 Task: Utilize dependencies to ensure that the report review is completed before finalization tasks begin.
Action: Mouse moved to (383, 168)
Screenshot: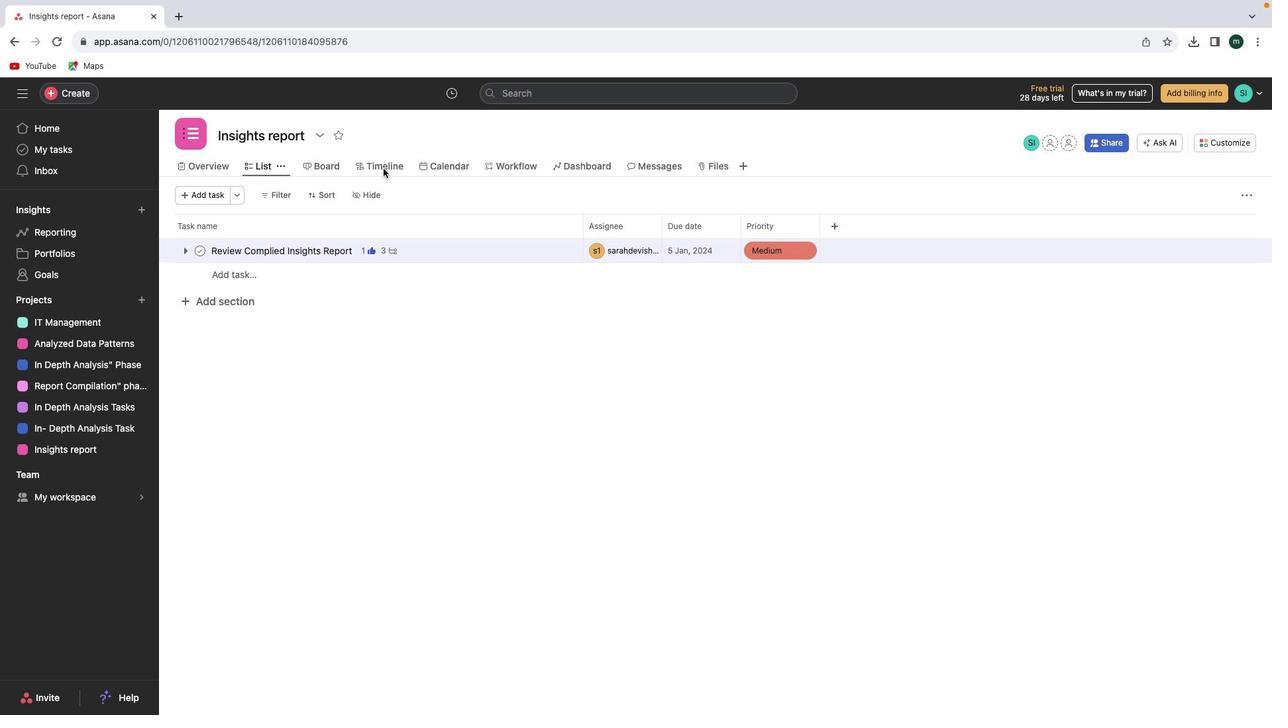 
Action: Mouse pressed left at (383, 168)
Screenshot: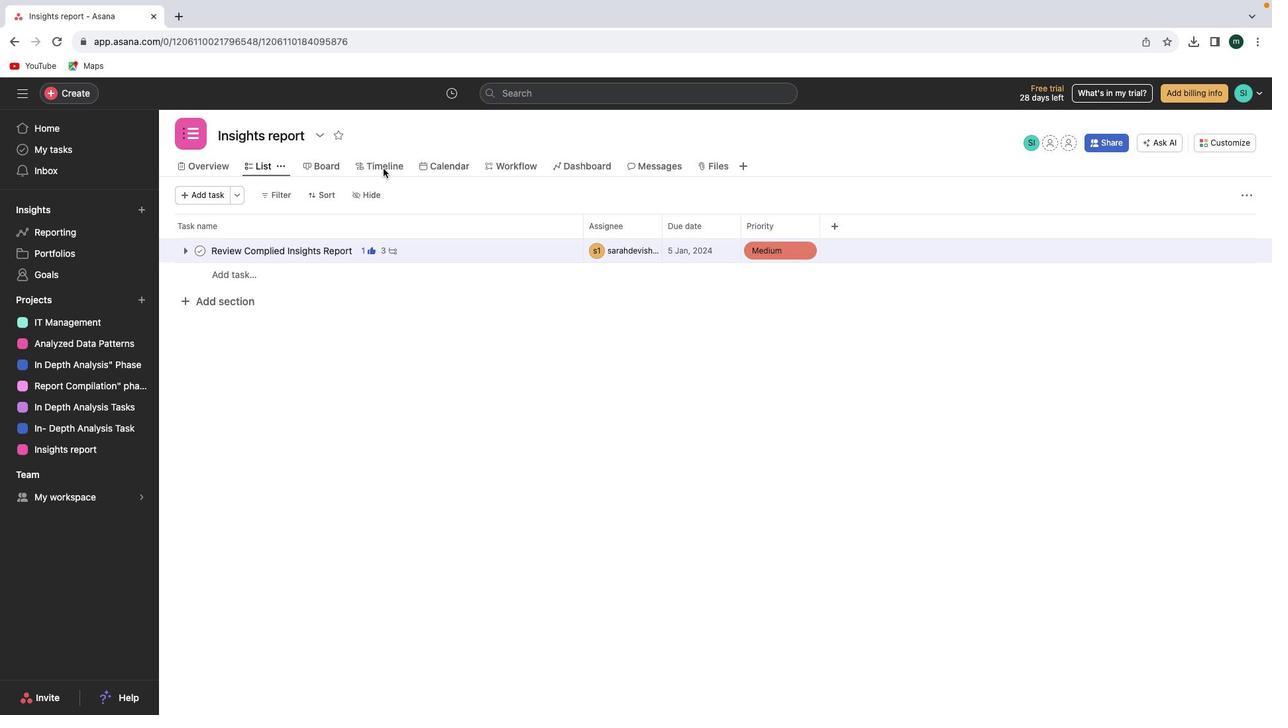 
Action: Mouse moved to (385, 167)
Screenshot: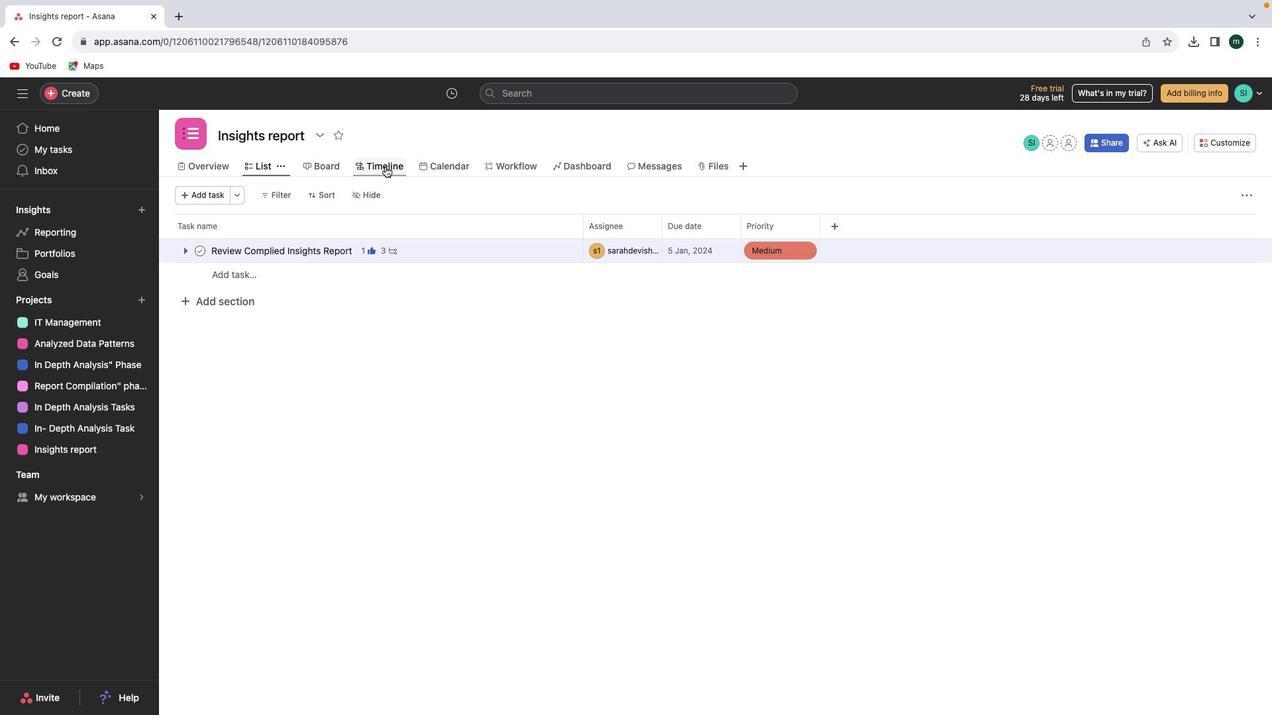 
Action: Mouse pressed left at (385, 167)
Screenshot: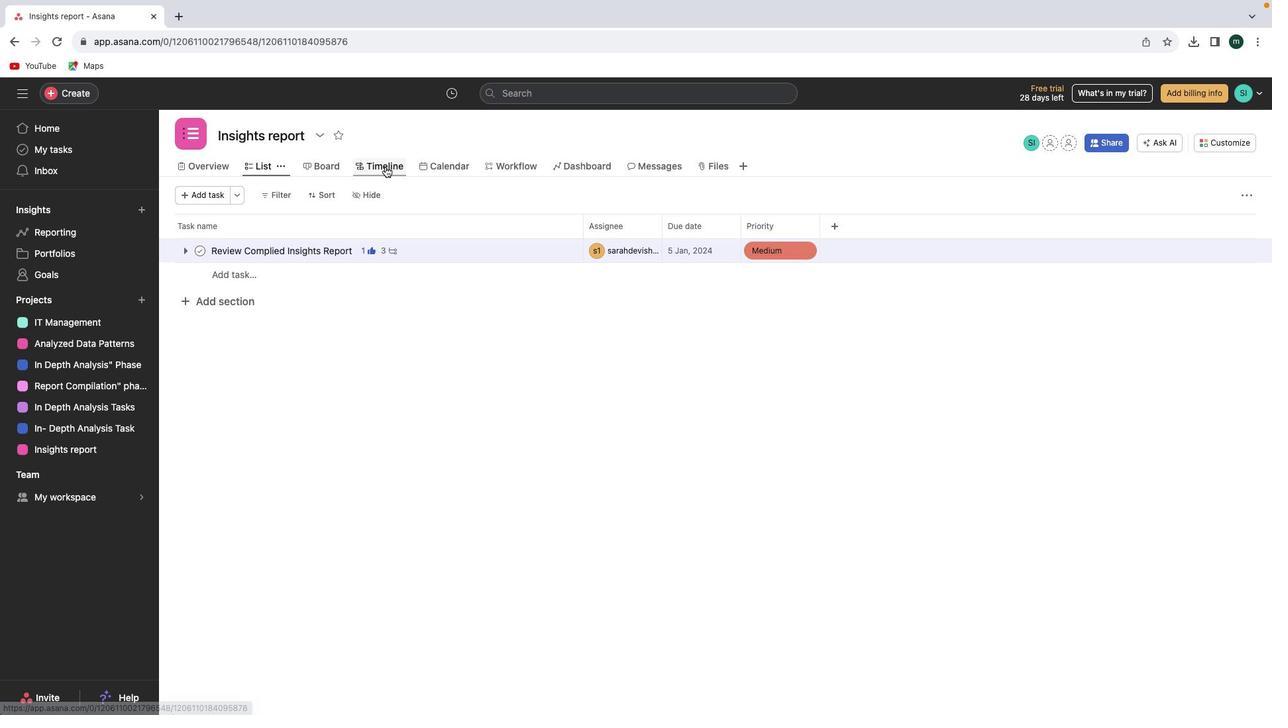 
Action: Mouse moved to (807, 457)
Screenshot: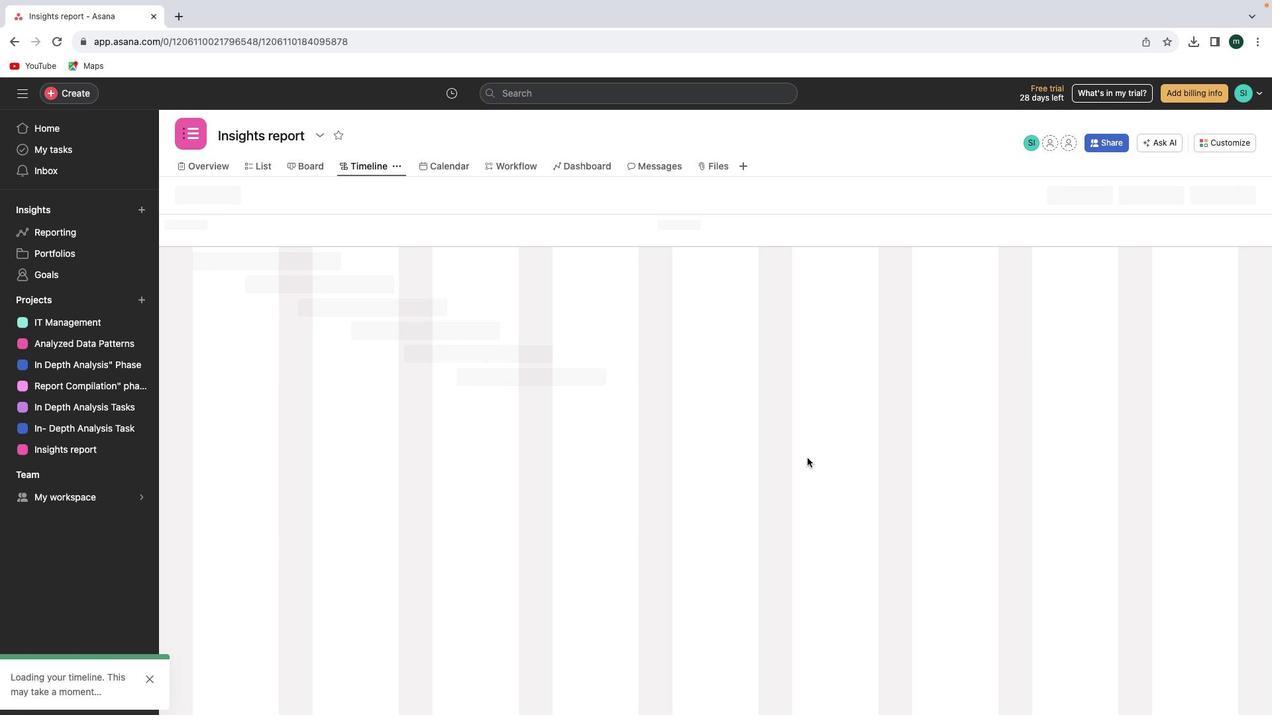 
Action: Mouse scrolled (807, 457) with delta (0, 0)
Screenshot: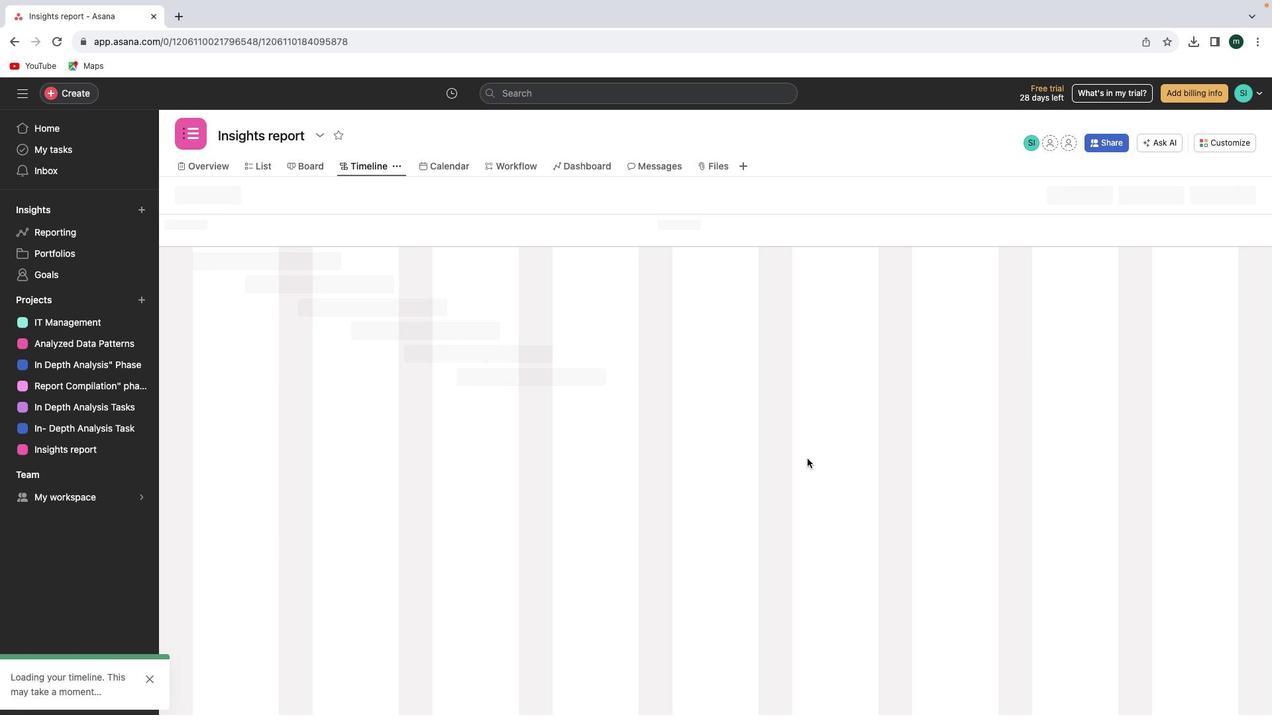
Action: Mouse scrolled (807, 457) with delta (0, 0)
Screenshot: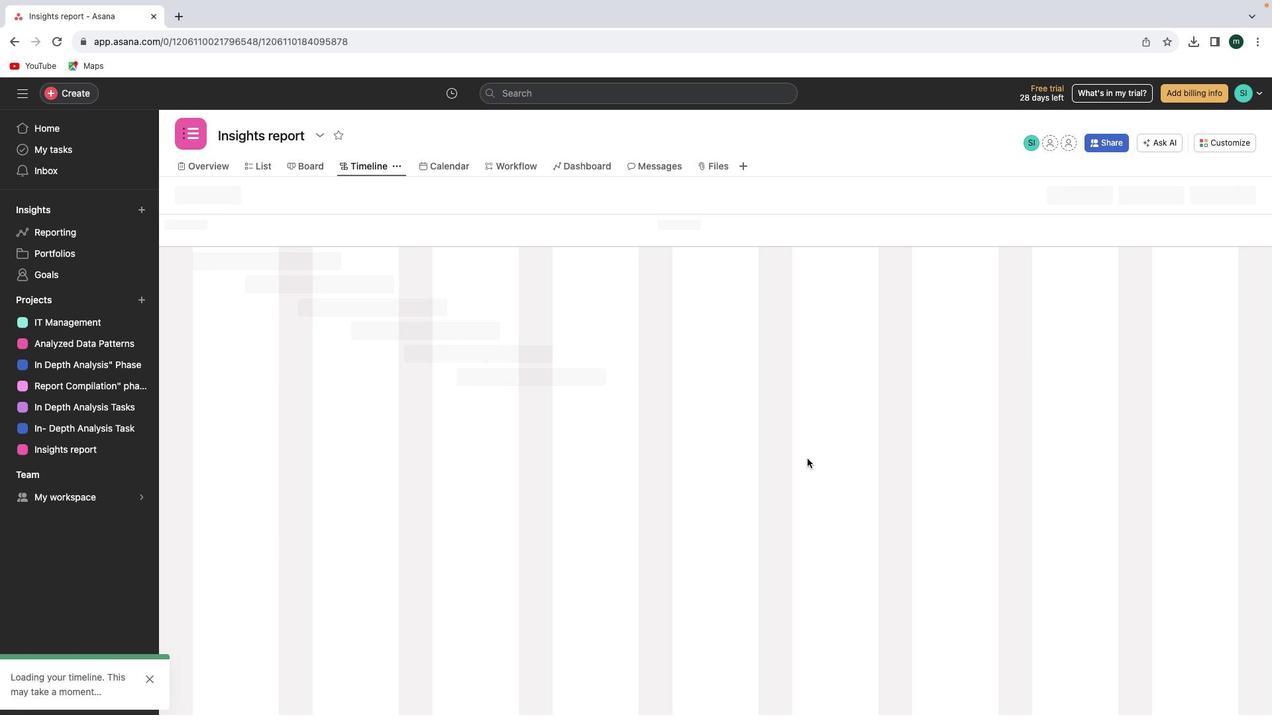
Action: Mouse scrolled (807, 457) with delta (0, -1)
Screenshot: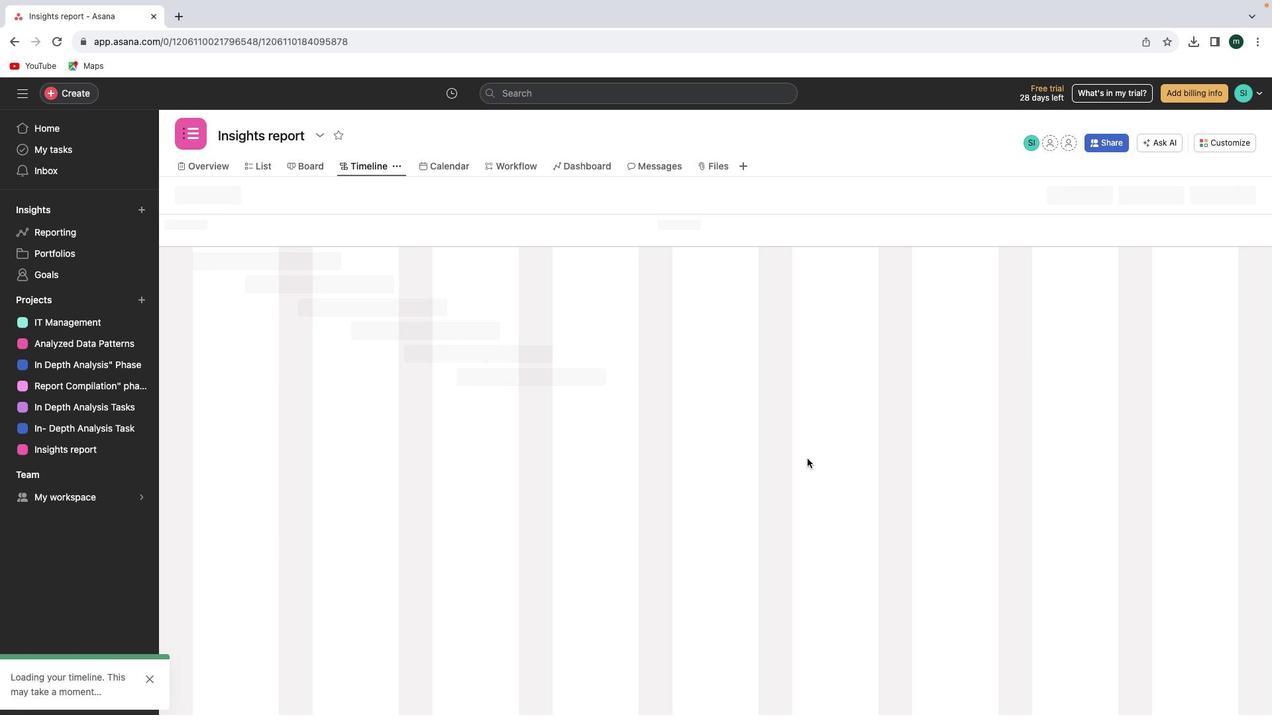 
Action: Mouse moved to (807, 458)
Screenshot: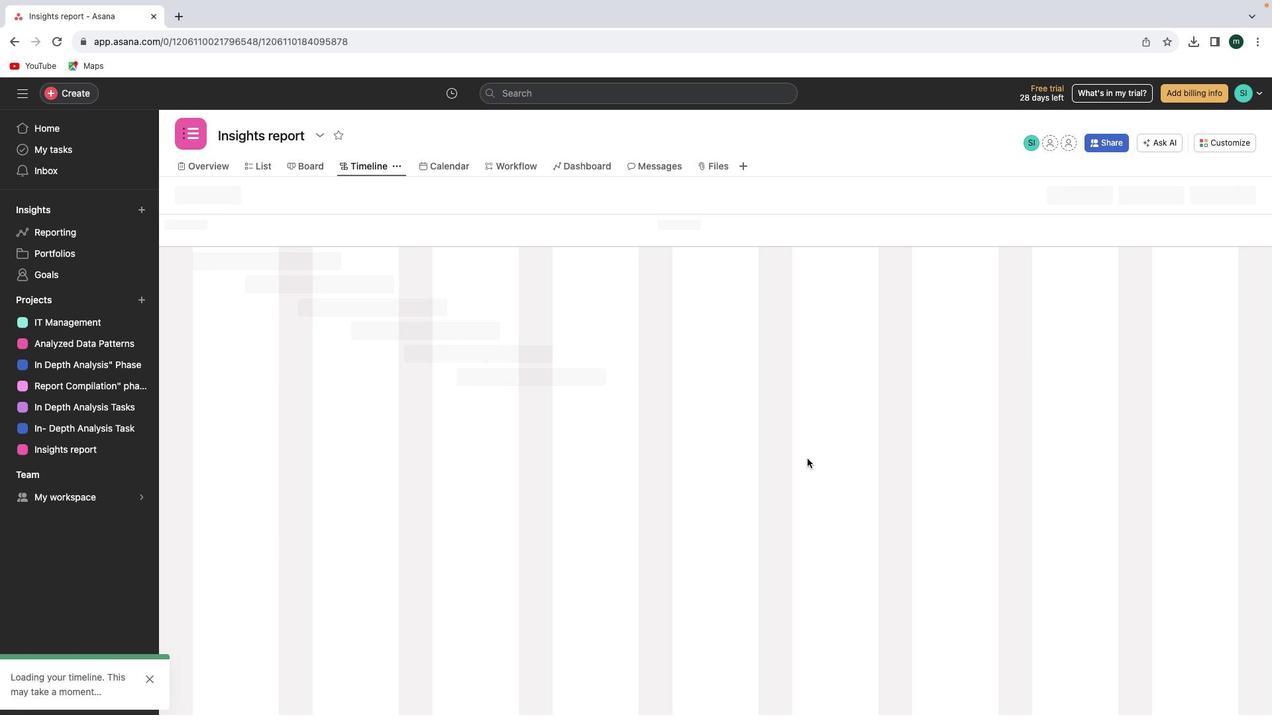 
Action: Mouse scrolled (807, 458) with delta (0, 0)
Screenshot: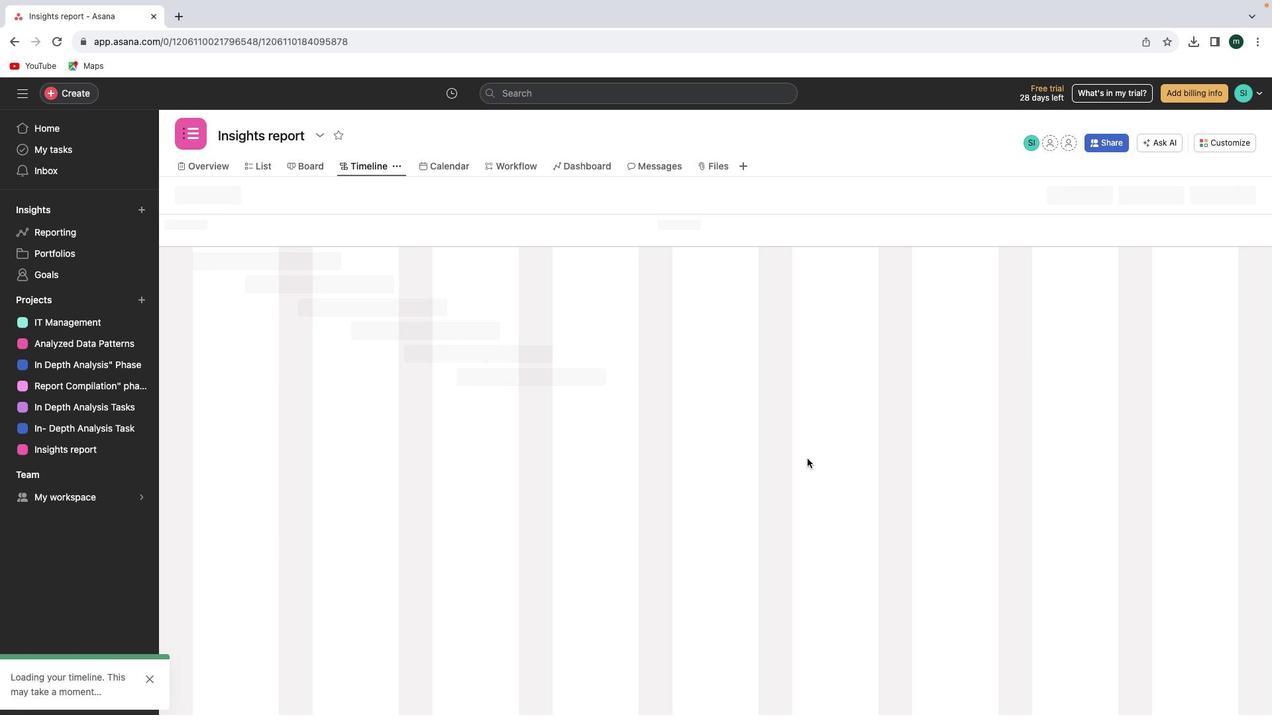 
Action: Mouse scrolled (807, 458) with delta (0, 0)
Screenshot: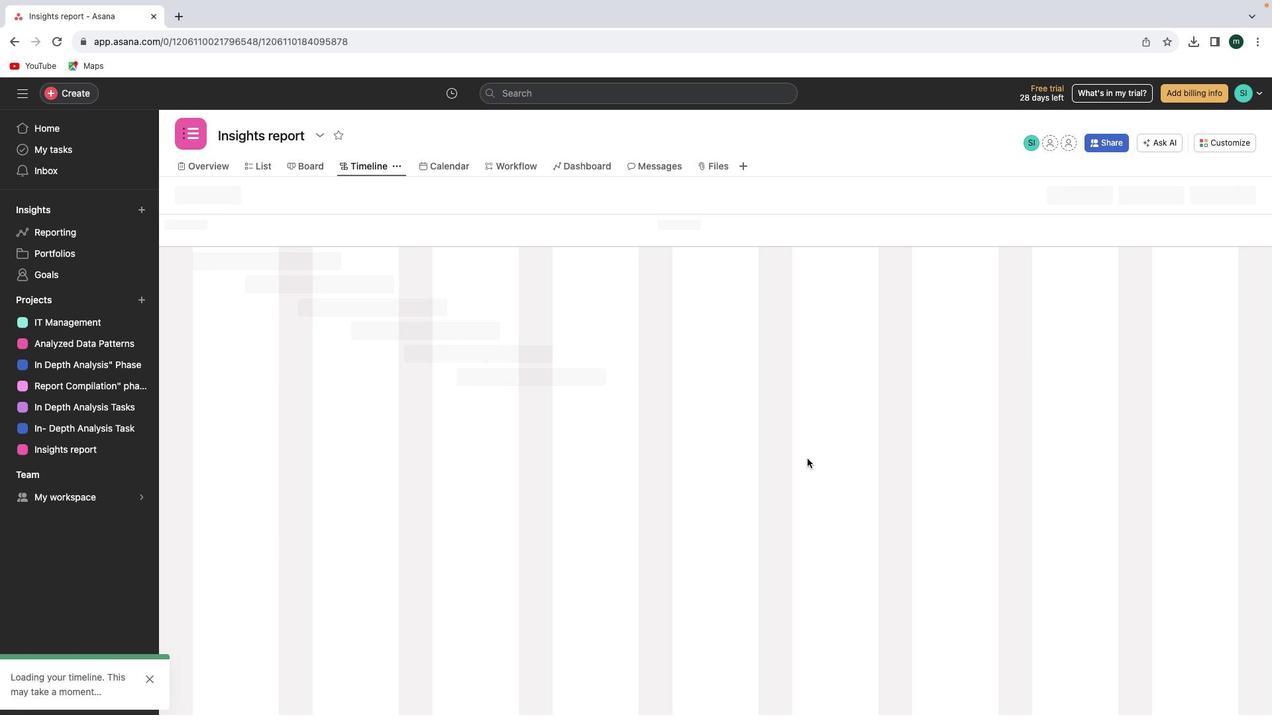 
Action: Mouse moved to (807, 457)
Screenshot: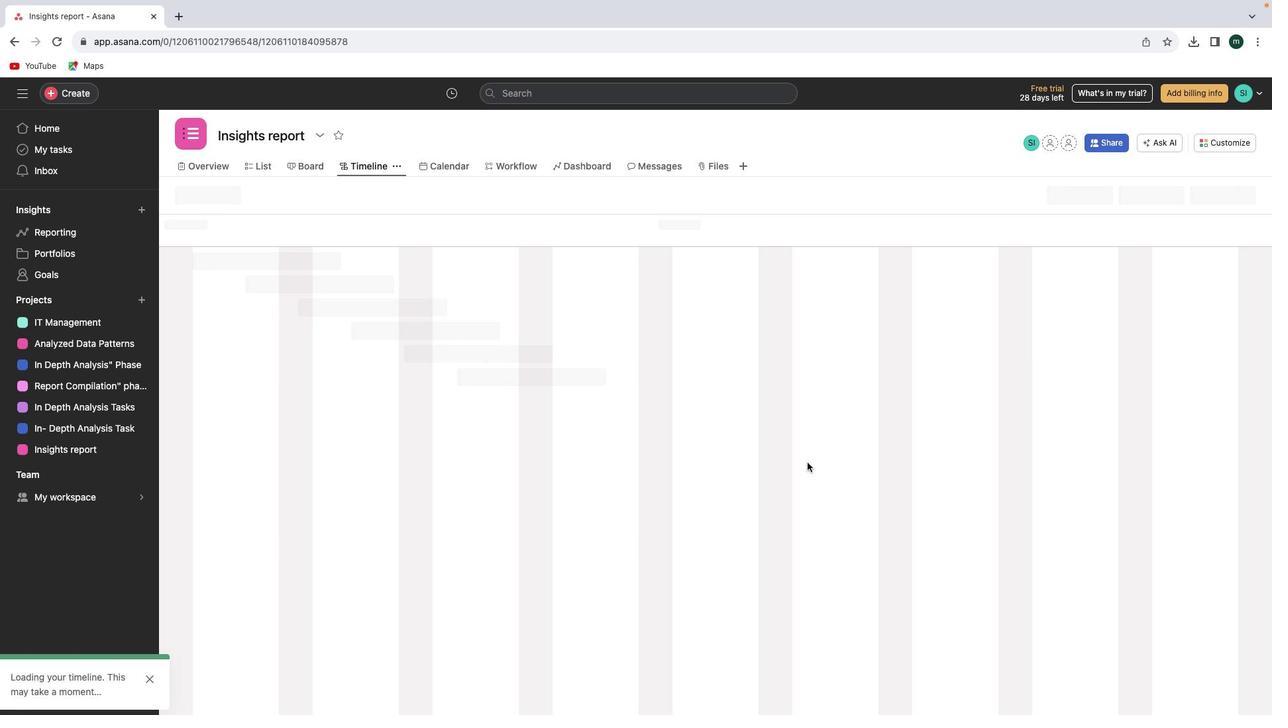 
Action: Mouse scrolled (807, 457) with delta (0, 0)
Screenshot: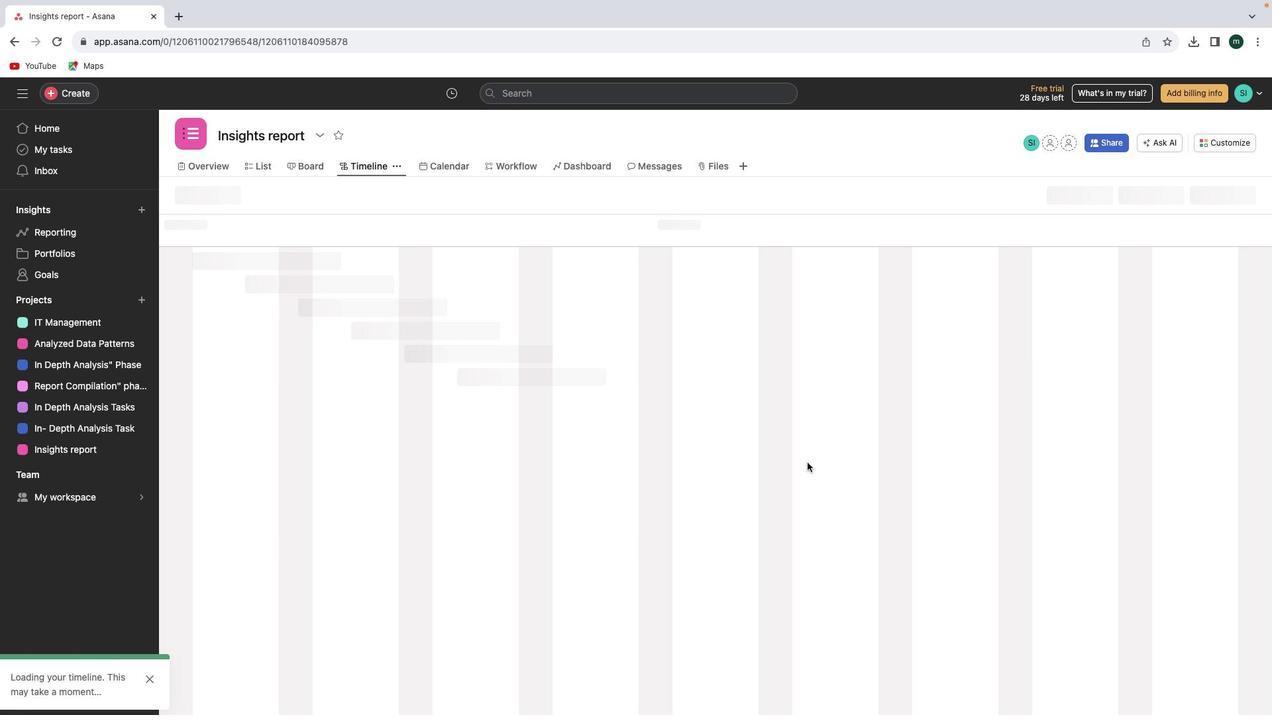 
Action: Mouse moved to (807, 462)
Screenshot: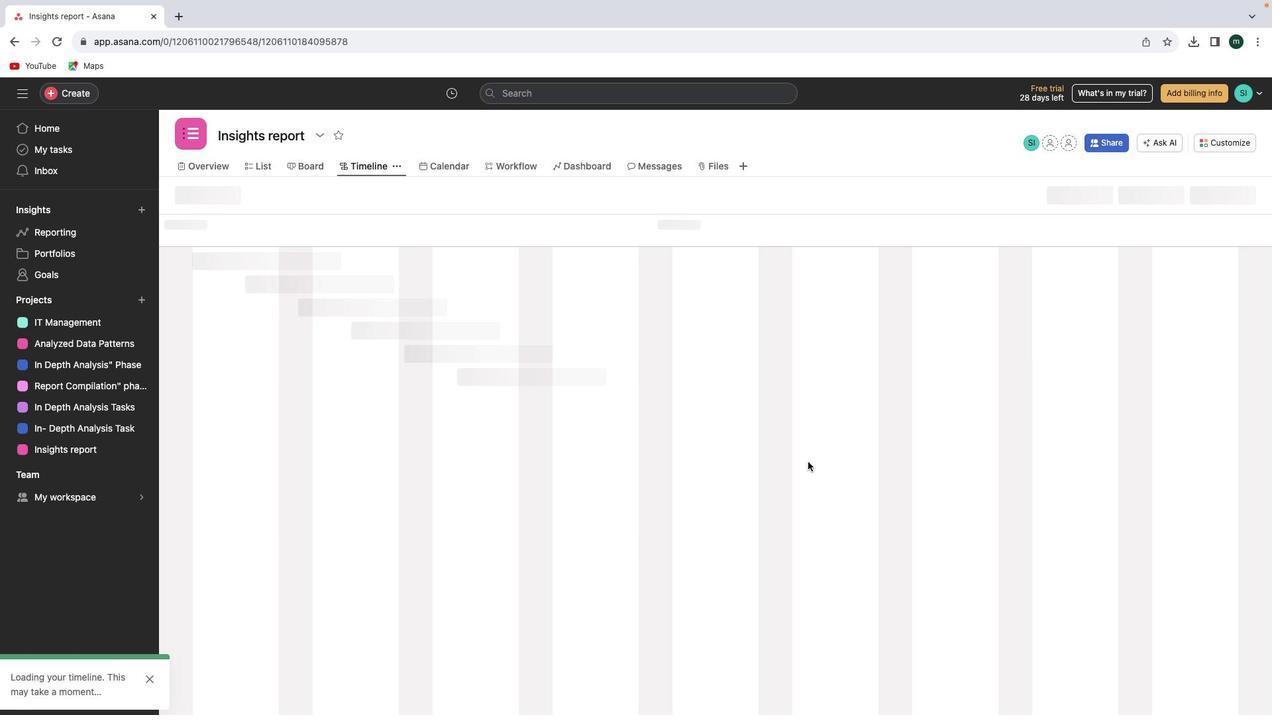 
Action: Mouse scrolled (807, 462) with delta (0, 0)
Screenshot: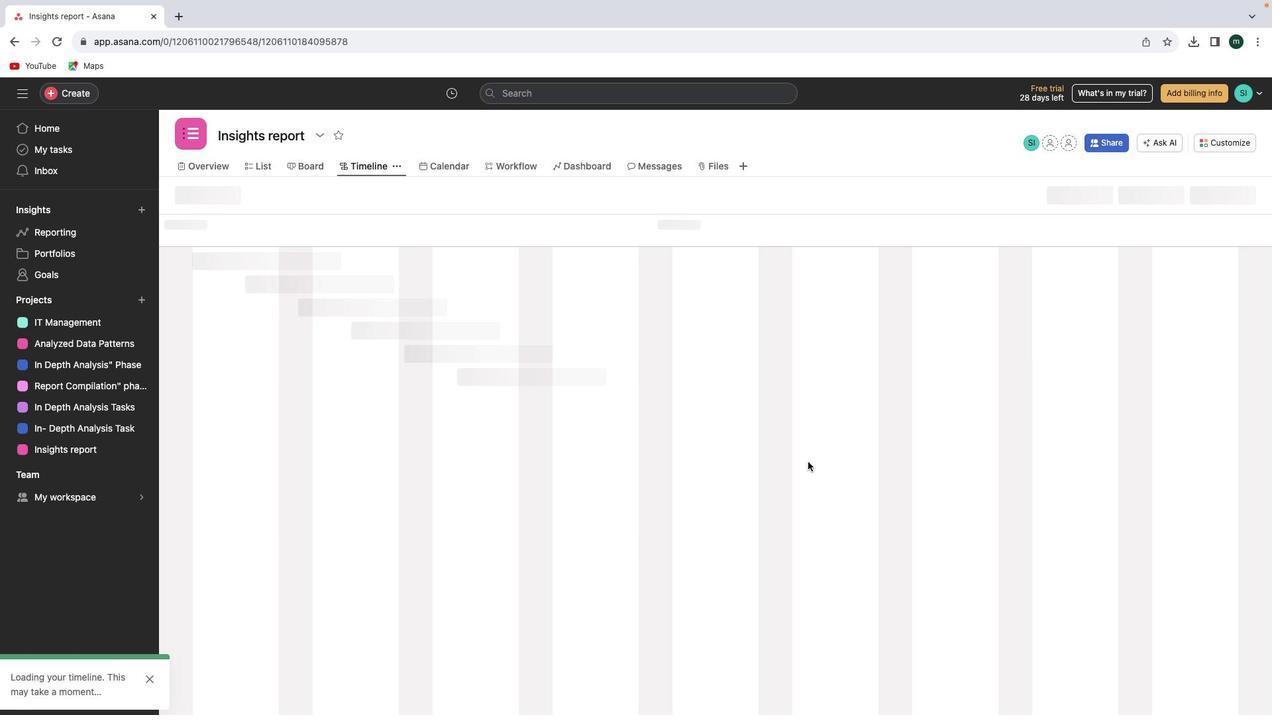 
Action: Mouse scrolled (807, 462) with delta (0, 1)
Screenshot: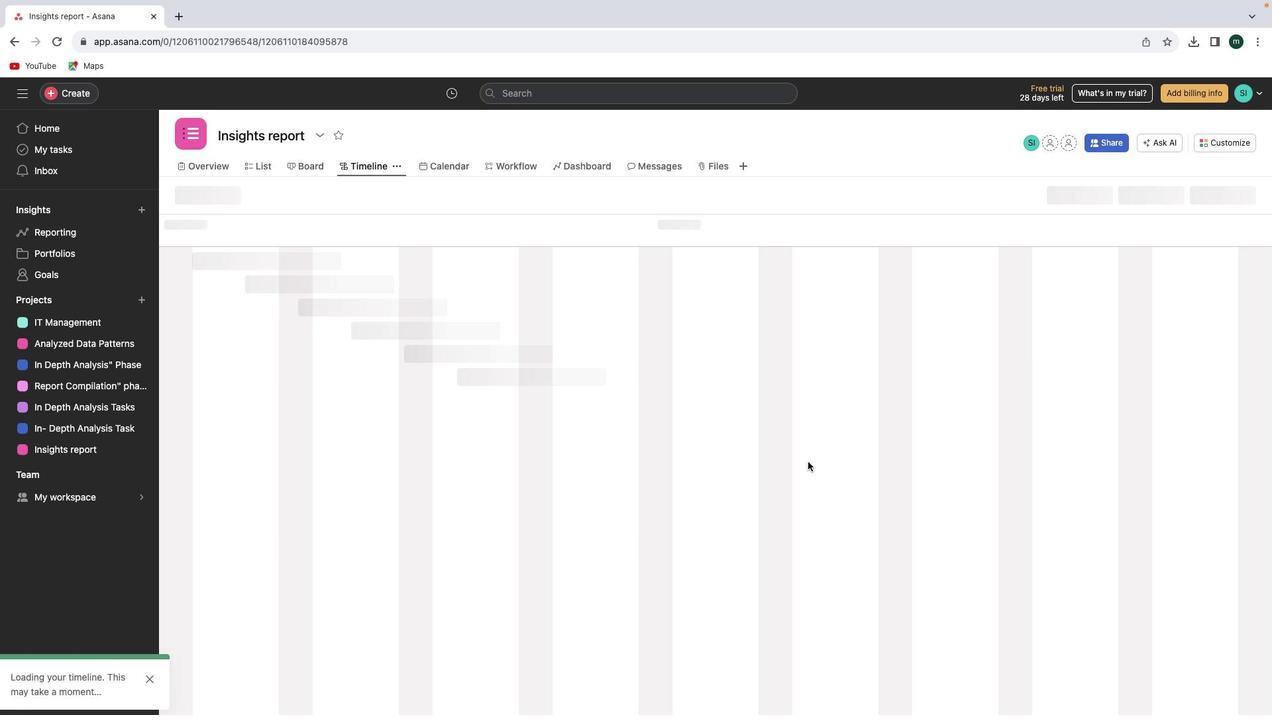 
Action: Mouse moved to (807, 463)
Screenshot: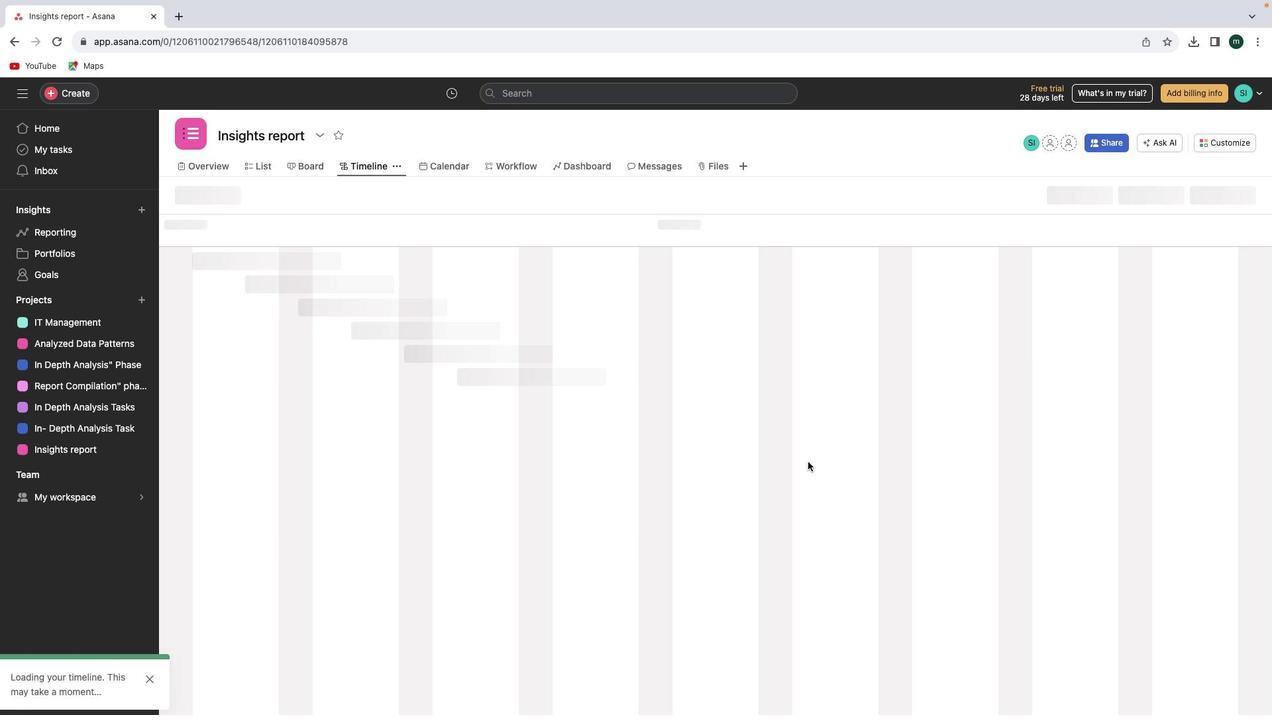 
Action: Mouse scrolled (807, 463) with delta (0, 3)
Screenshot: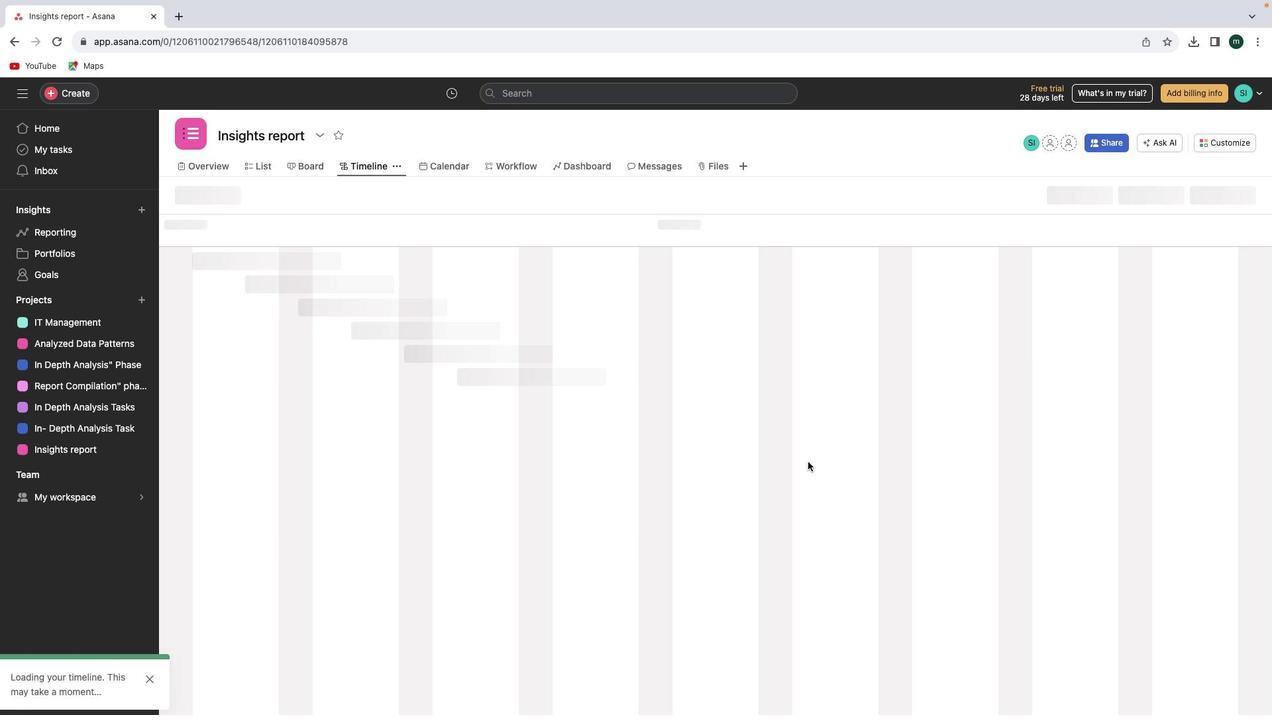 
Action: Mouse scrolled (807, 463) with delta (0, 3)
Screenshot: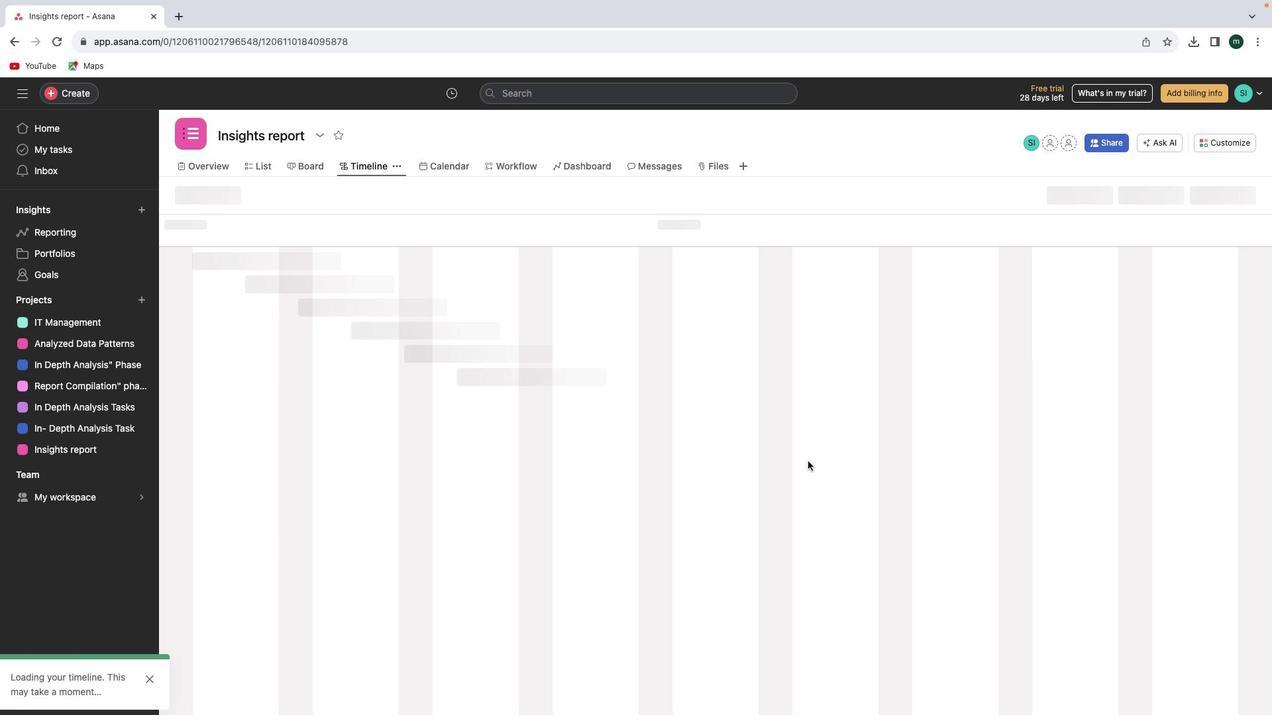 
Action: Mouse moved to (808, 460)
Screenshot: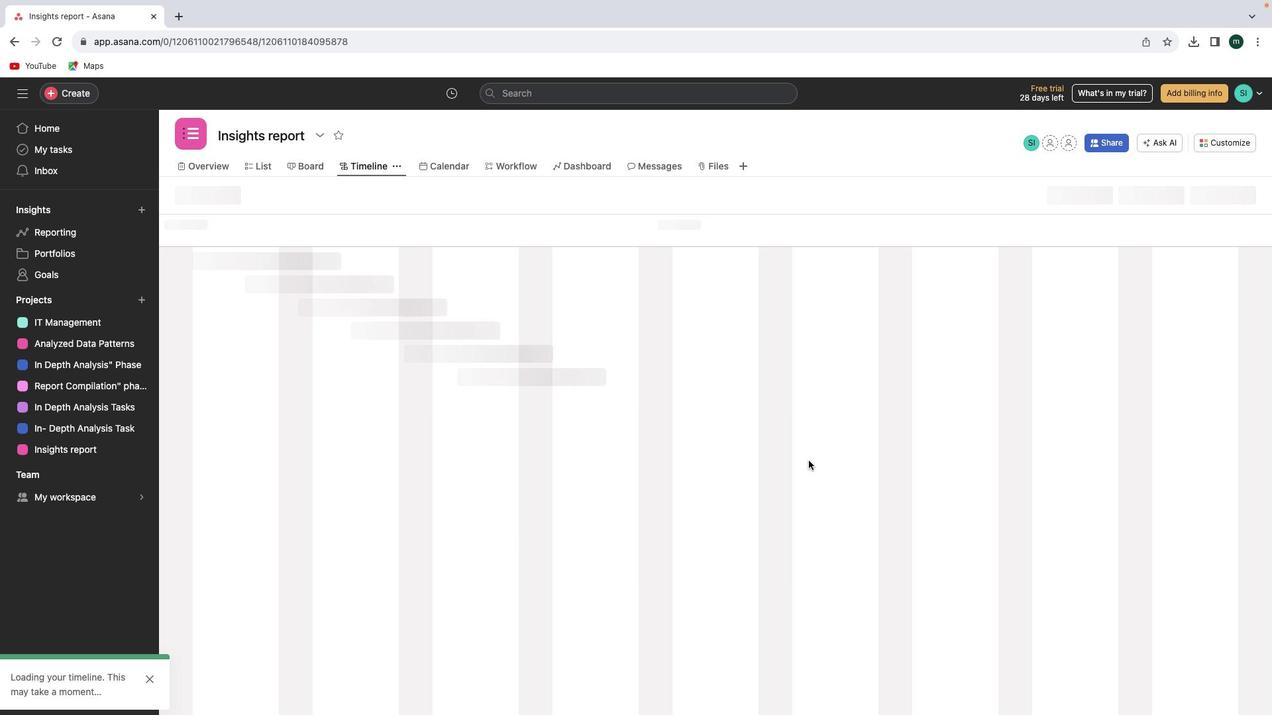 
Action: Mouse scrolled (808, 460) with delta (0, 0)
Screenshot: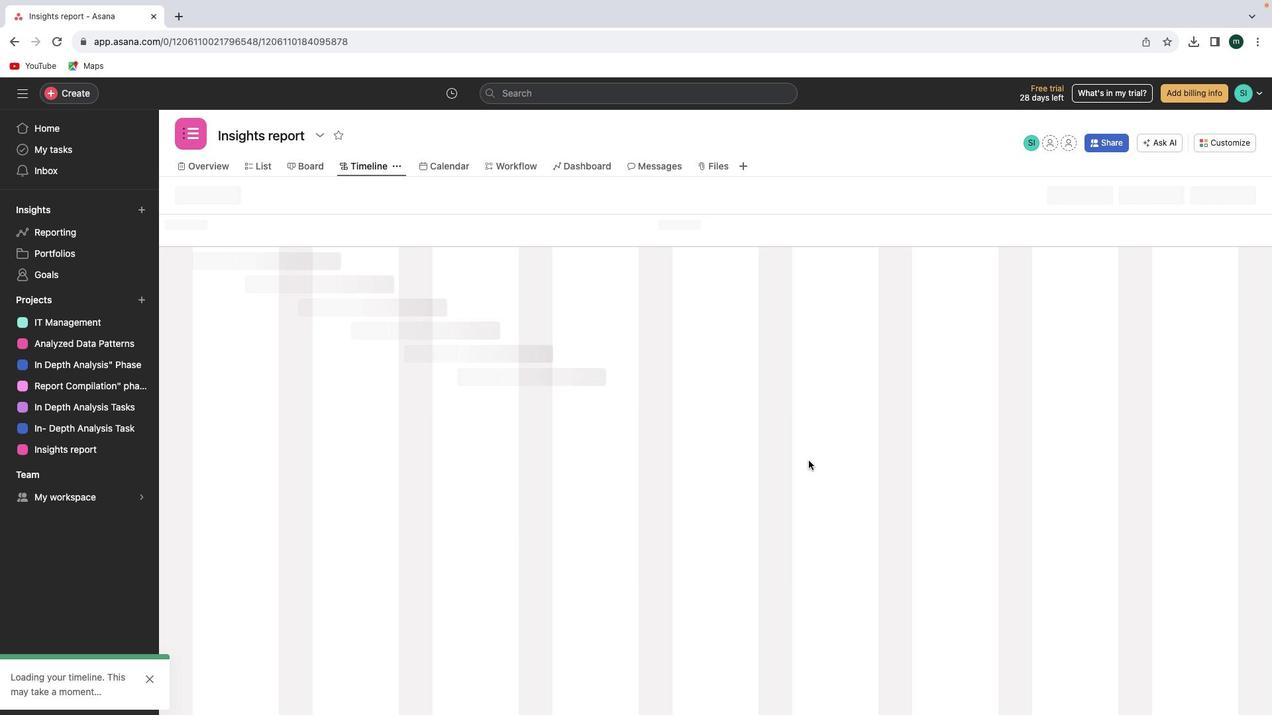 
Action: Mouse scrolled (808, 460) with delta (0, 0)
Screenshot: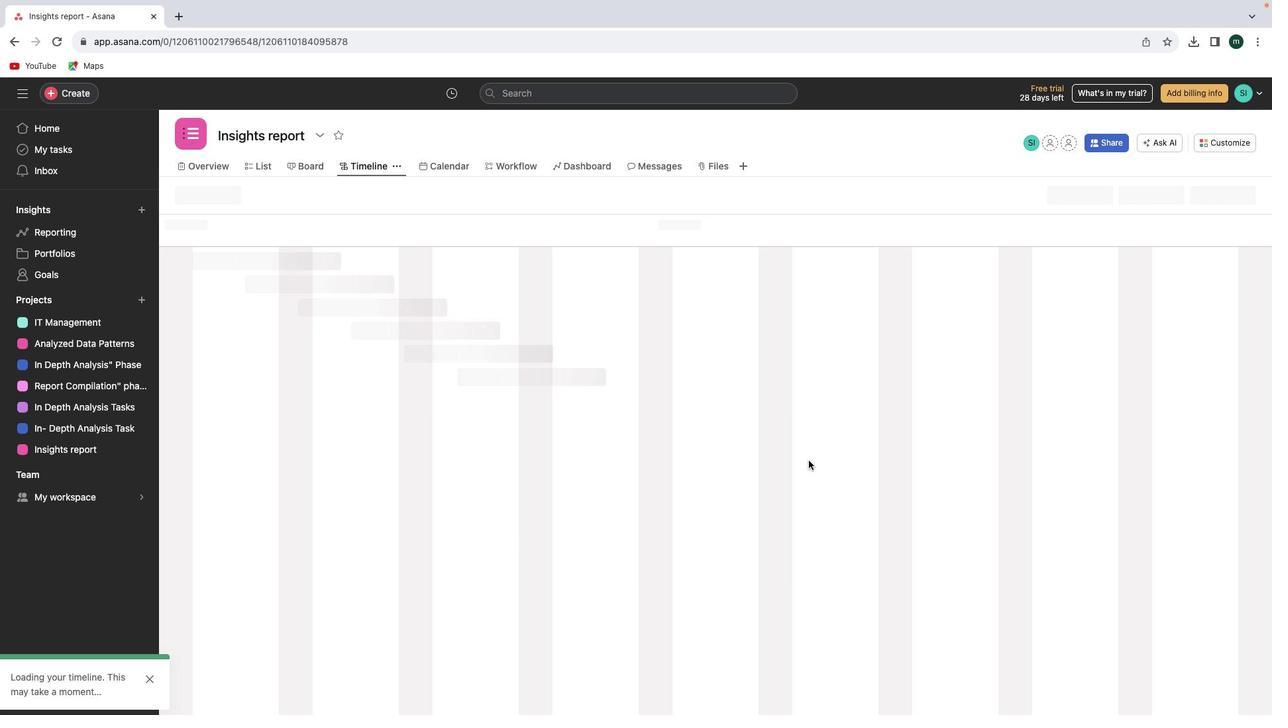 
Action: Mouse scrolled (808, 460) with delta (0, 1)
Screenshot: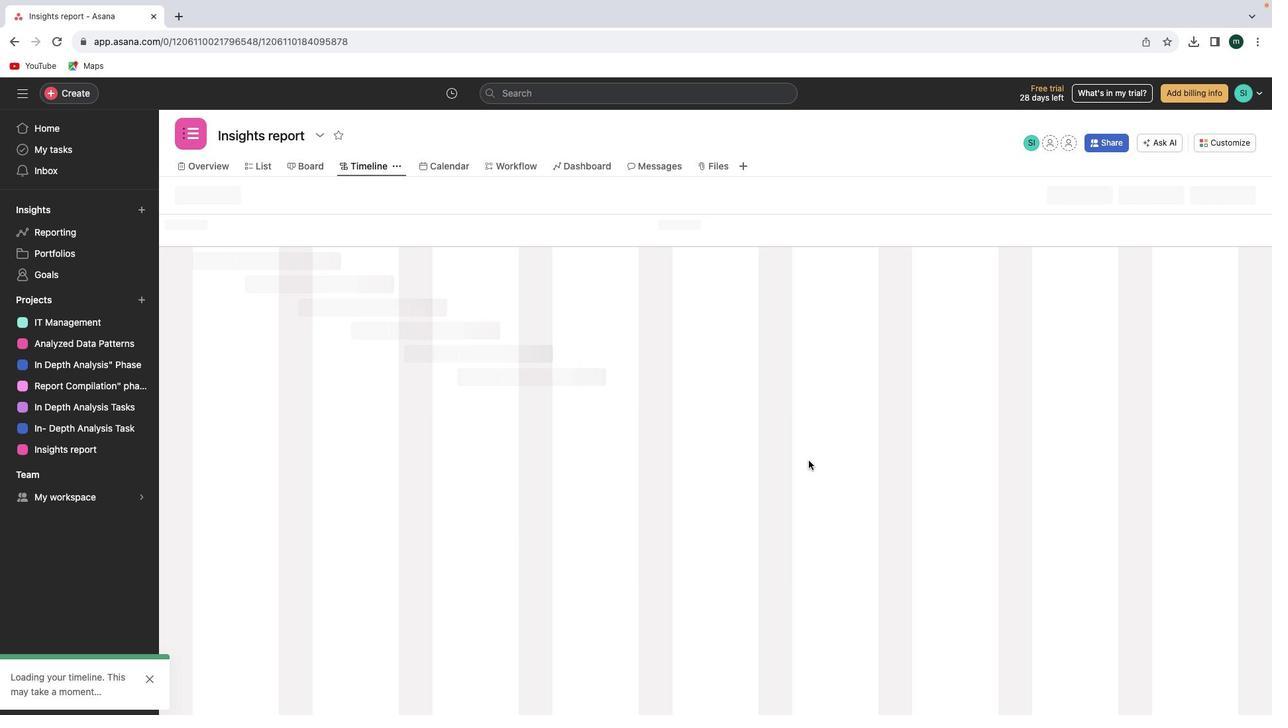 
Action: Mouse moved to (808, 460)
Screenshot: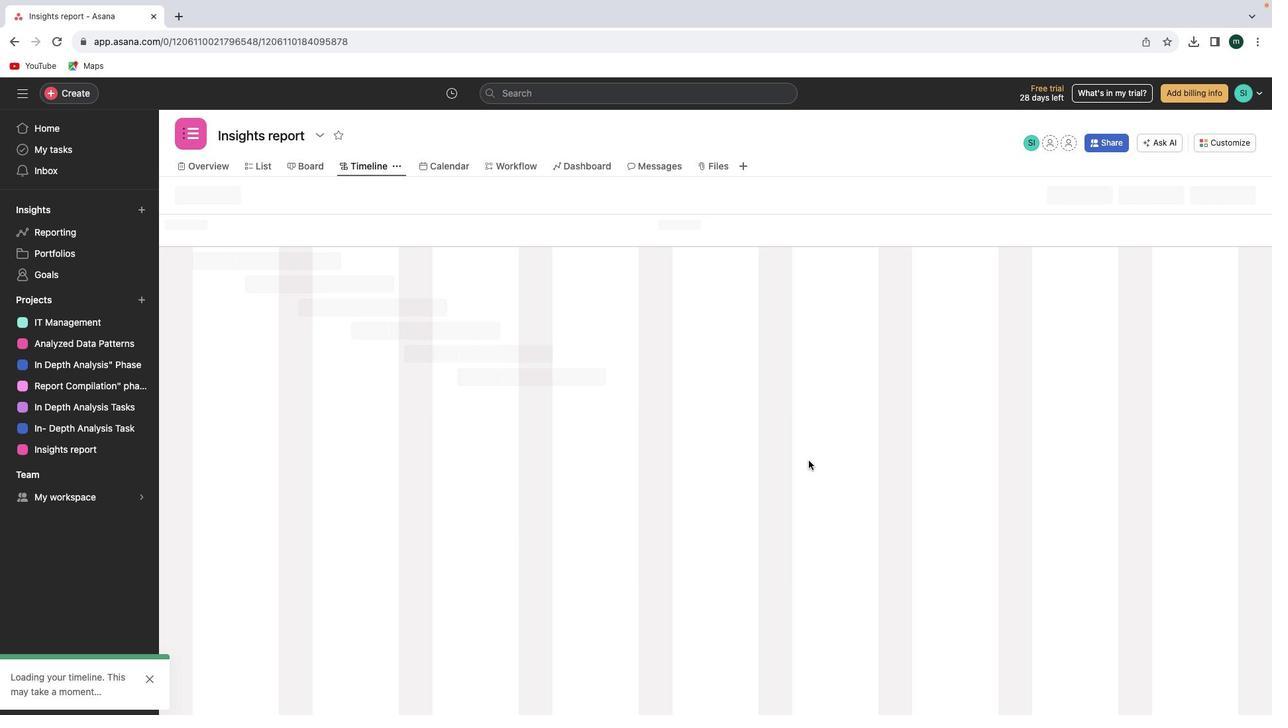 
Action: Mouse scrolled (808, 460) with delta (0, 0)
Screenshot: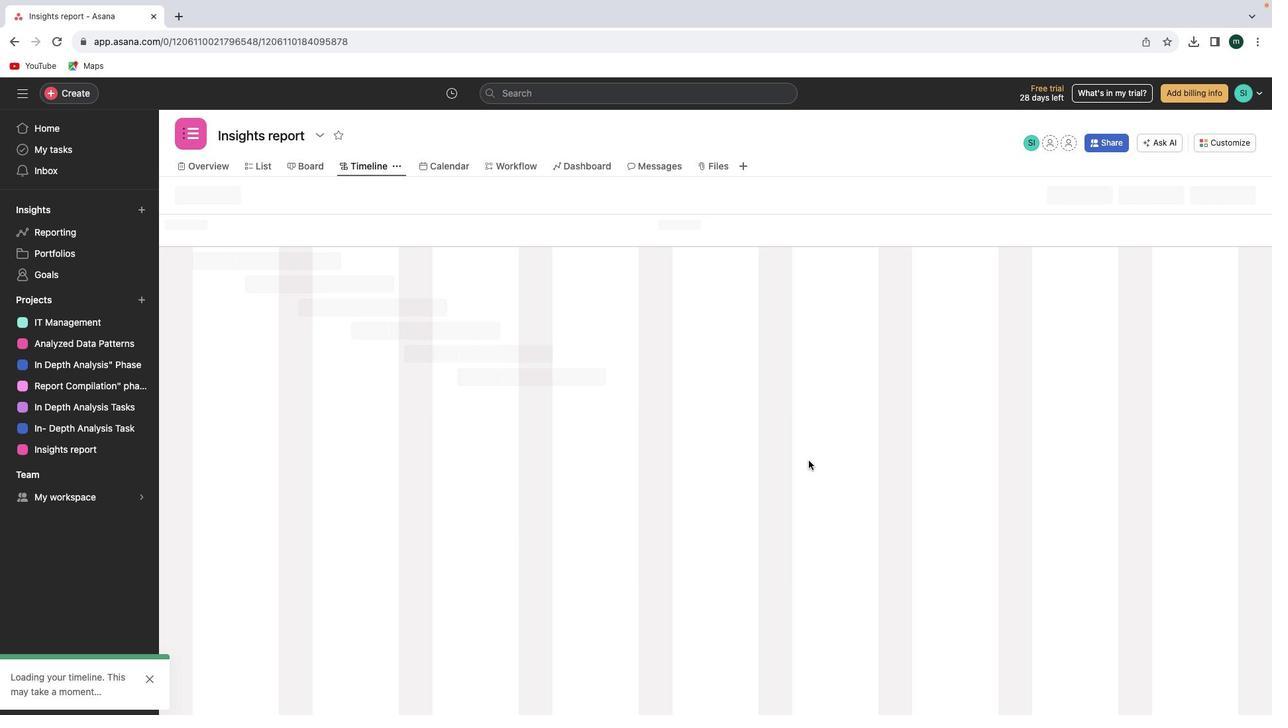 
Action: Mouse scrolled (808, 460) with delta (0, 0)
Screenshot: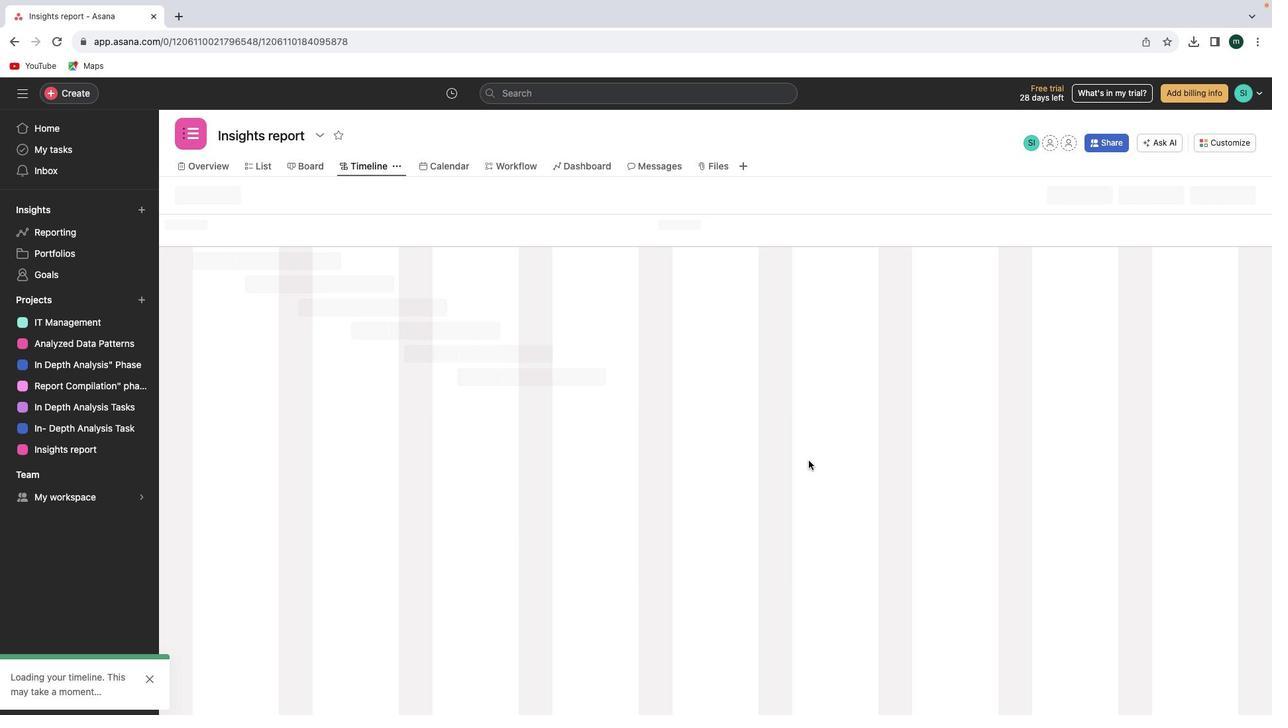 
Action: Mouse scrolled (808, 460) with delta (0, -1)
Screenshot: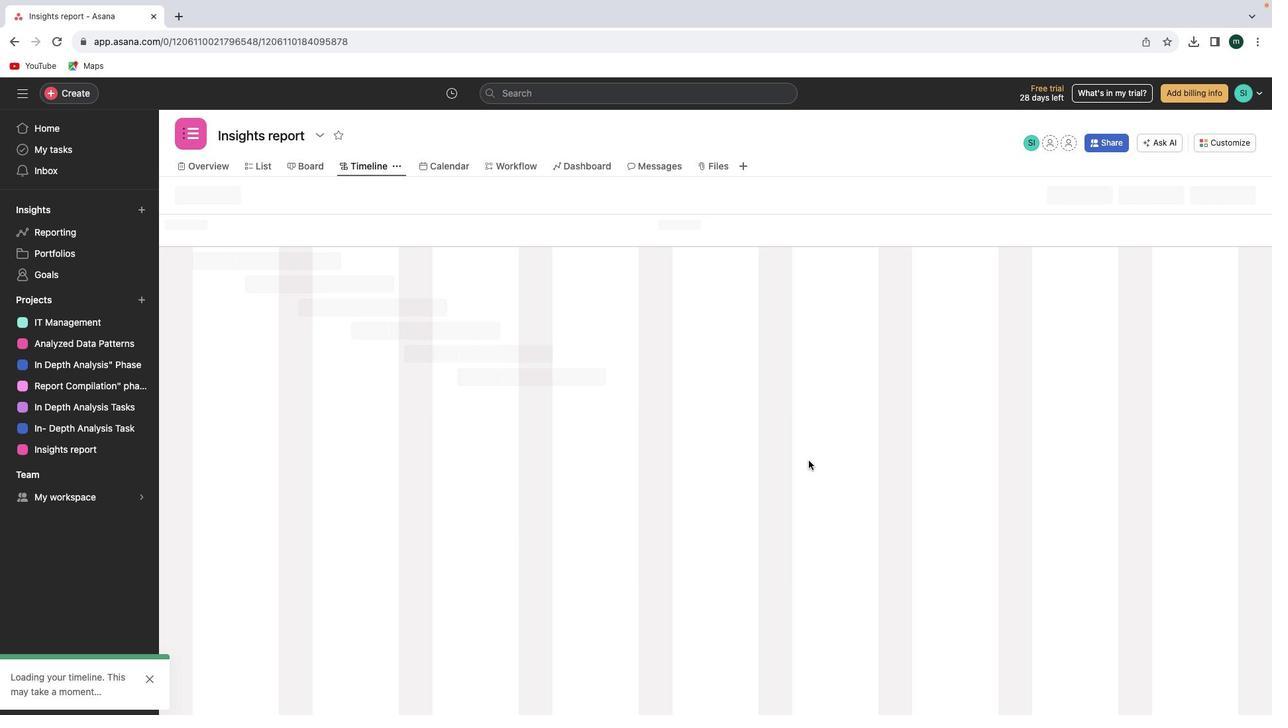 
Action: Mouse scrolled (808, 460) with delta (0, 0)
Screenshot: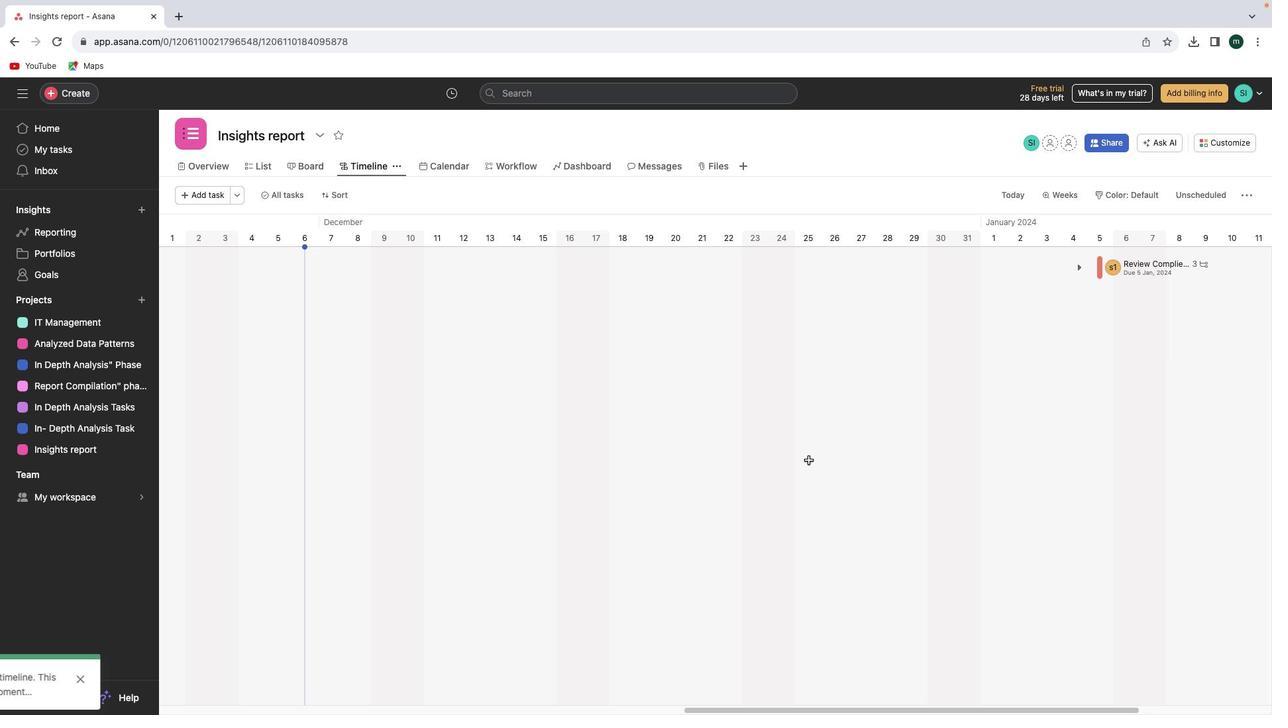 
Action: Mouse scrolled (808, 460) with delta (0, 0)
Screenshot: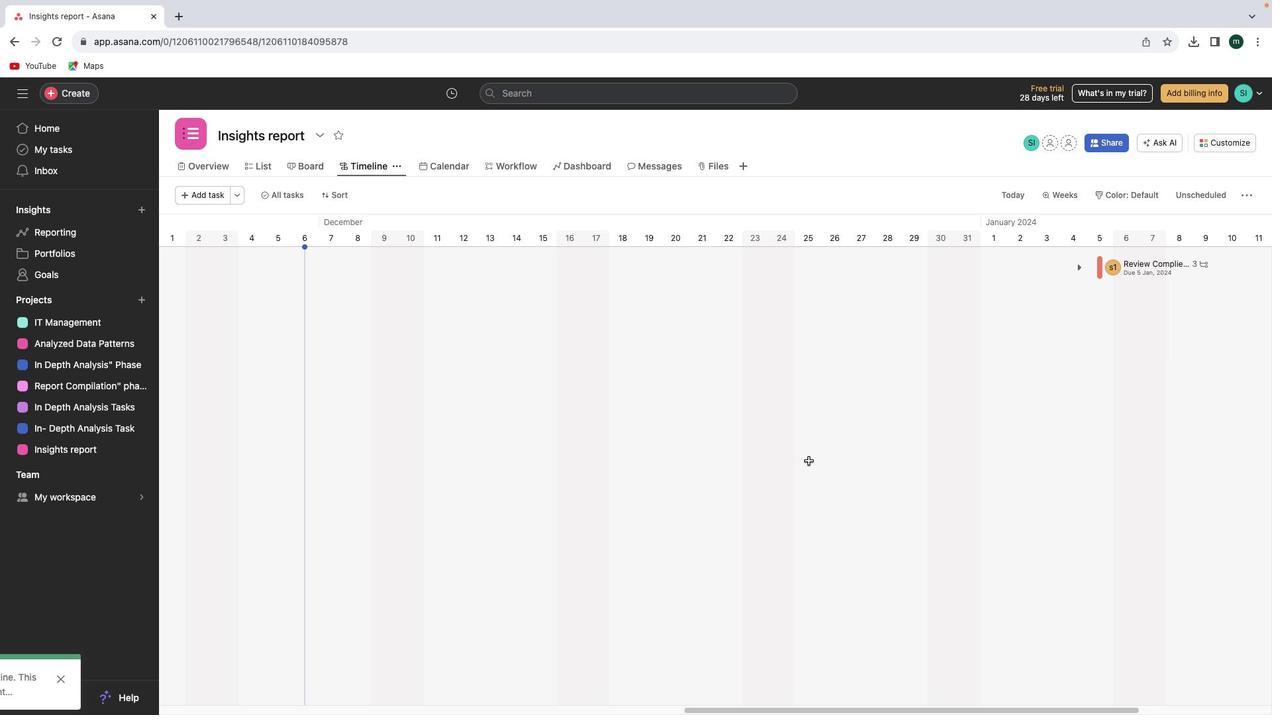 
Action: Mouse moved to (808, 462)
Screenshot: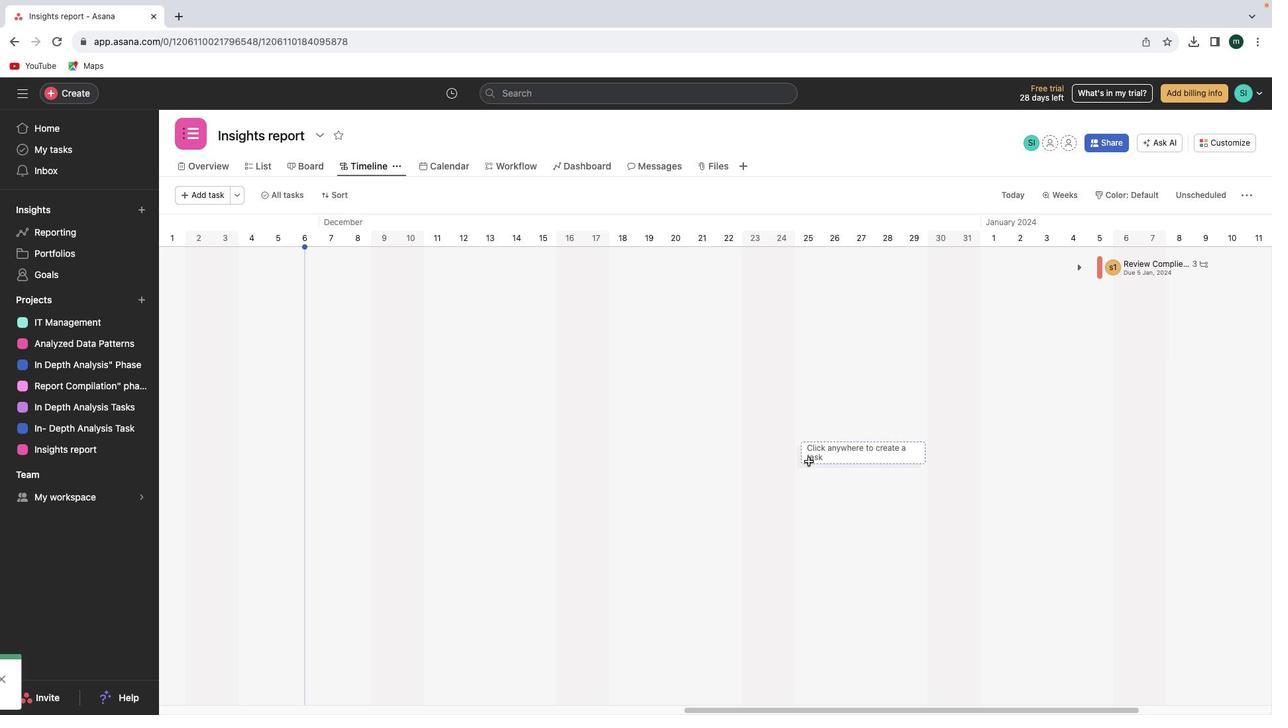 
Action: Mouse scrolled (808, 462) with delta (0, 0)
Screenshot: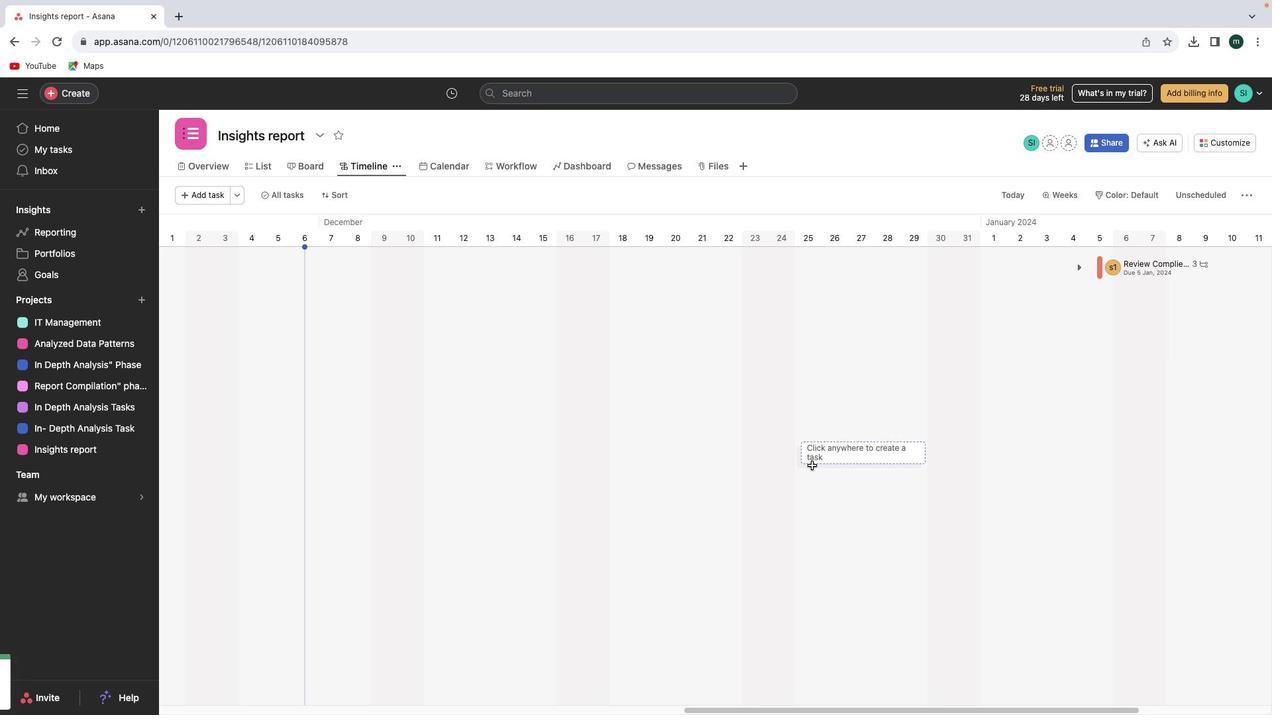 
Action: Mouse scrolled (808, 462) with delta (0, 0)
Screenshot: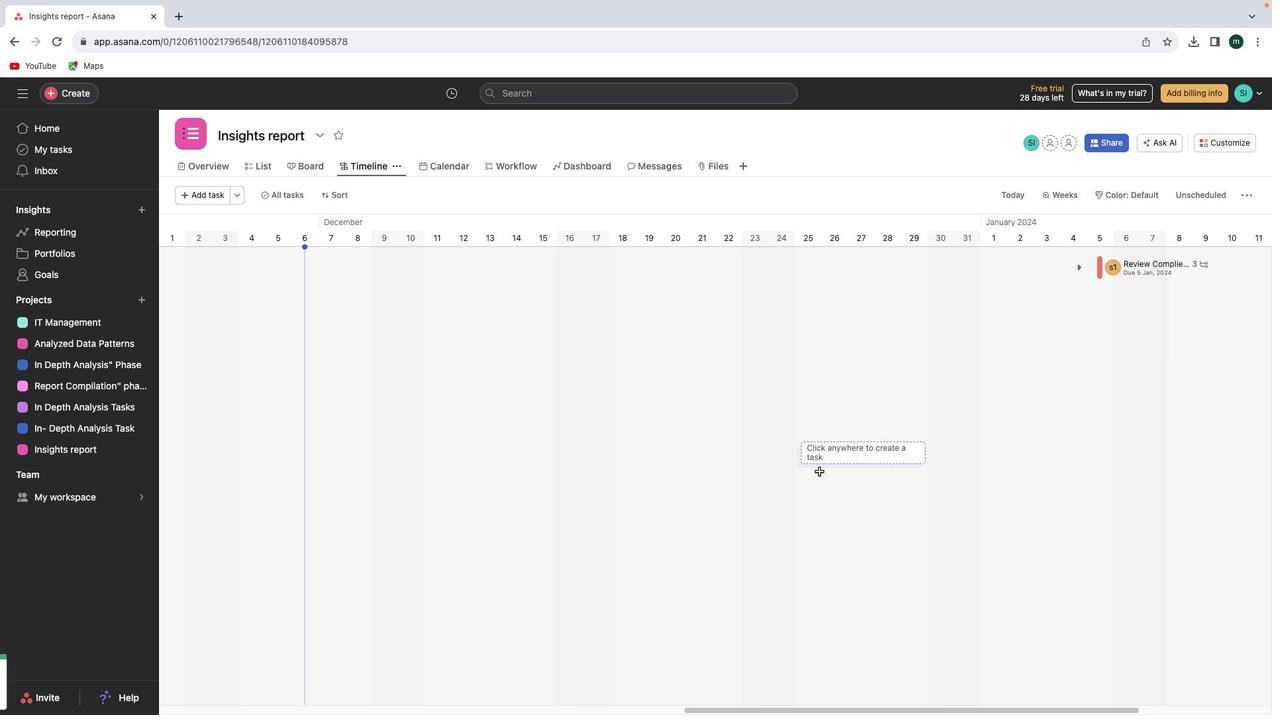 
Action: Mouse moved to (1084, 269)
Screenshot: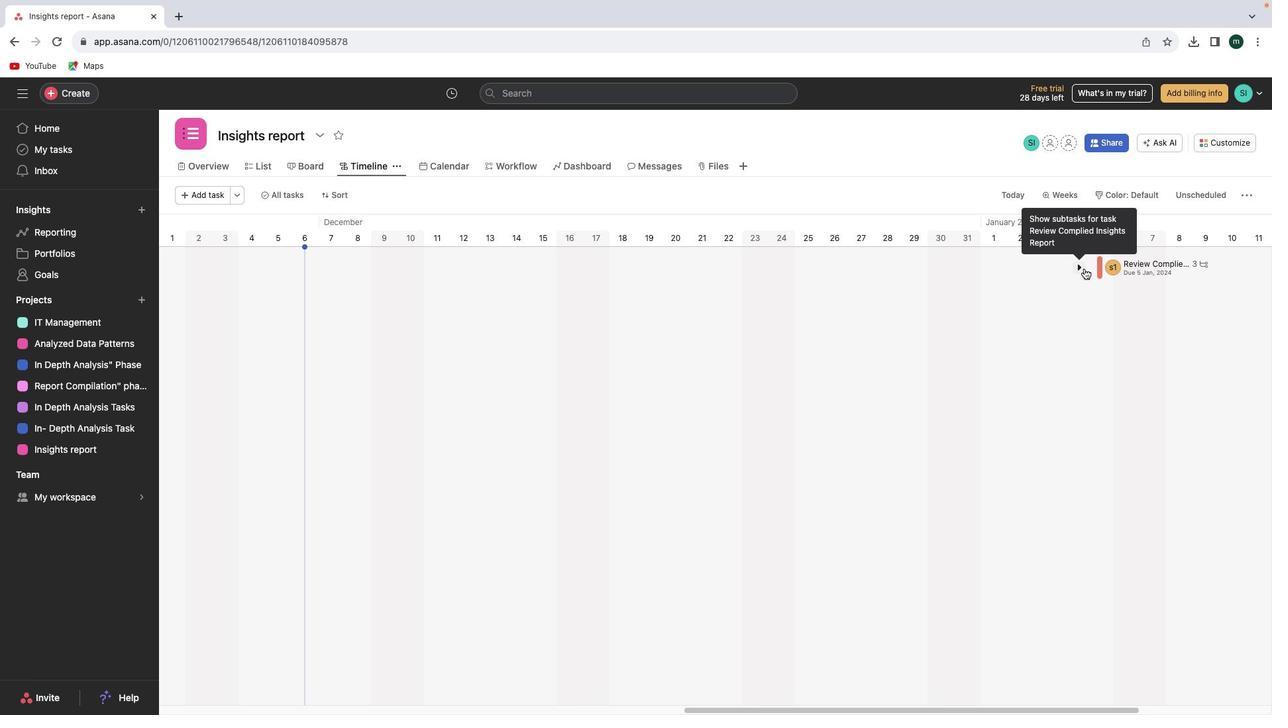 
Action: Mouse pressed left at (1084, 269)
Screenshot: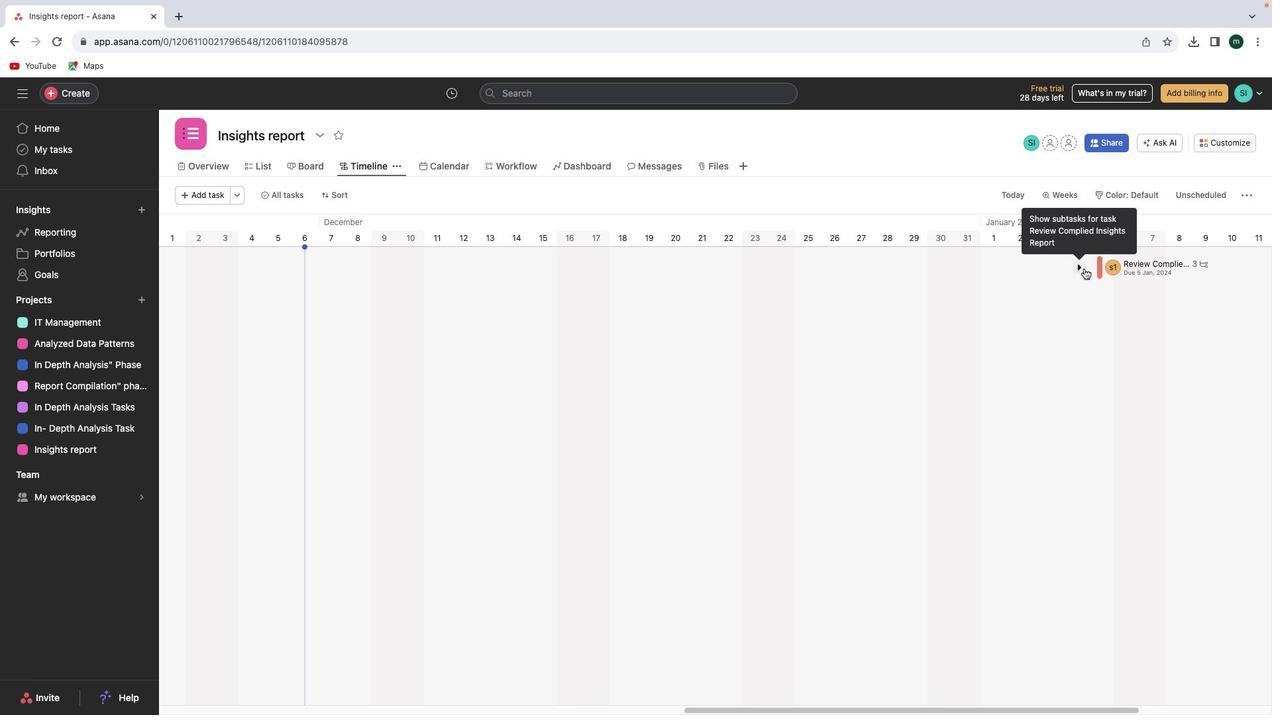 
Action: Mouse moved to (1102, 389)
Screenshot: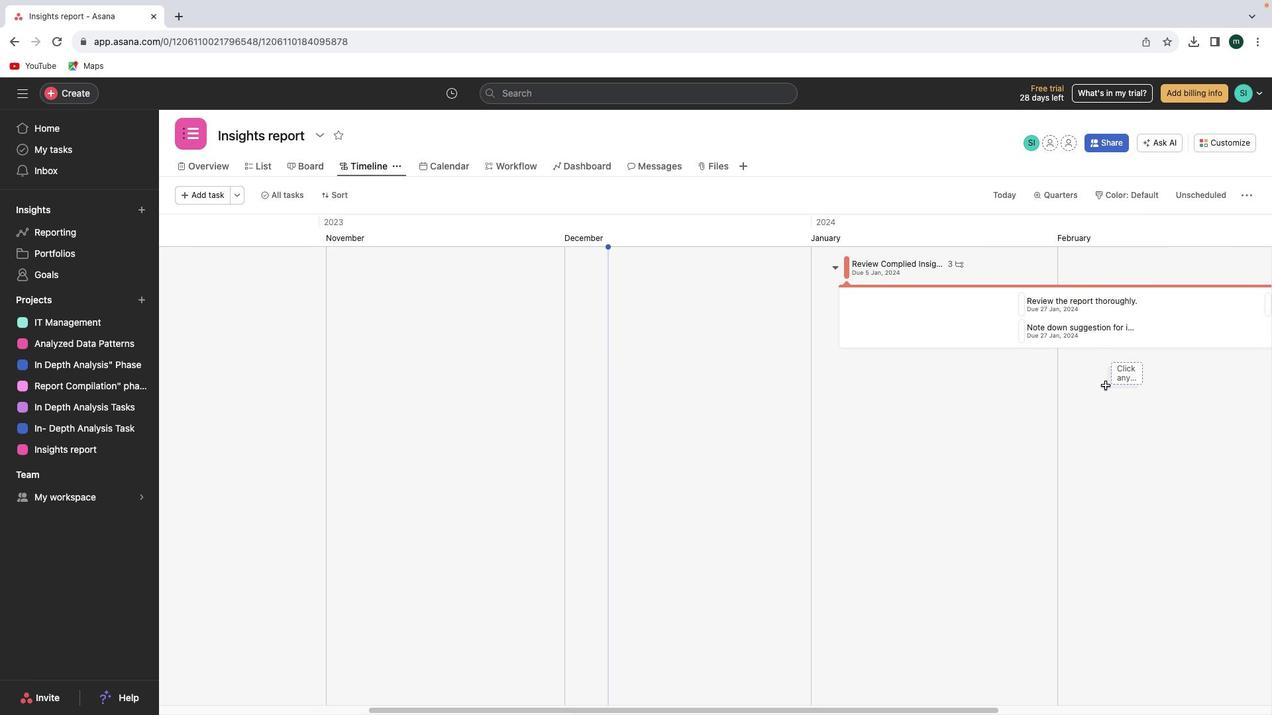 
